 Task: Add reviewers to a pull request based on specific areas of expertise.
Action: Mouse moved to (140, 387)
Screenshot: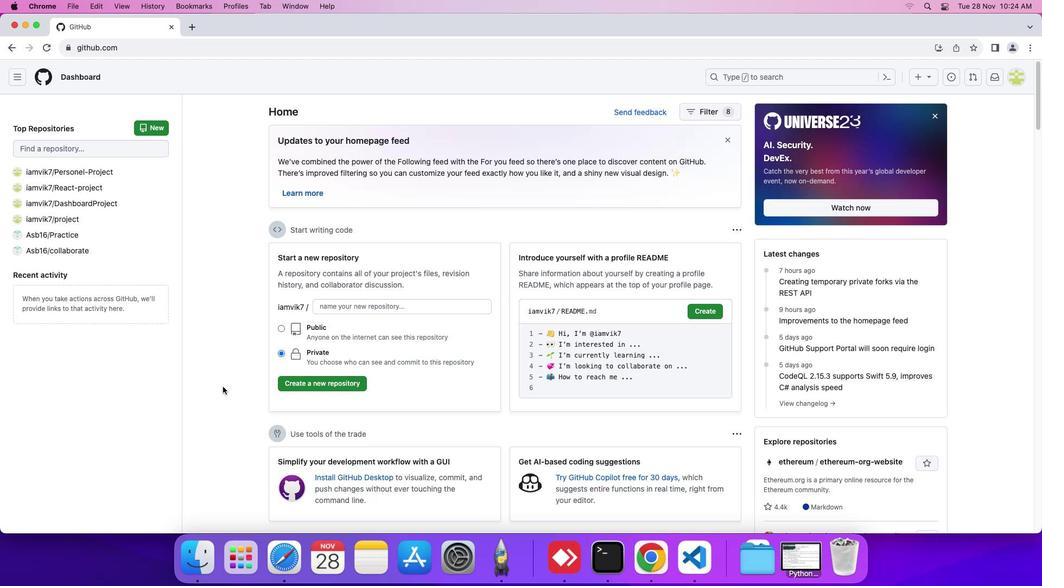 
Action: Mouse pressed left at (140, 387)
Screenshot: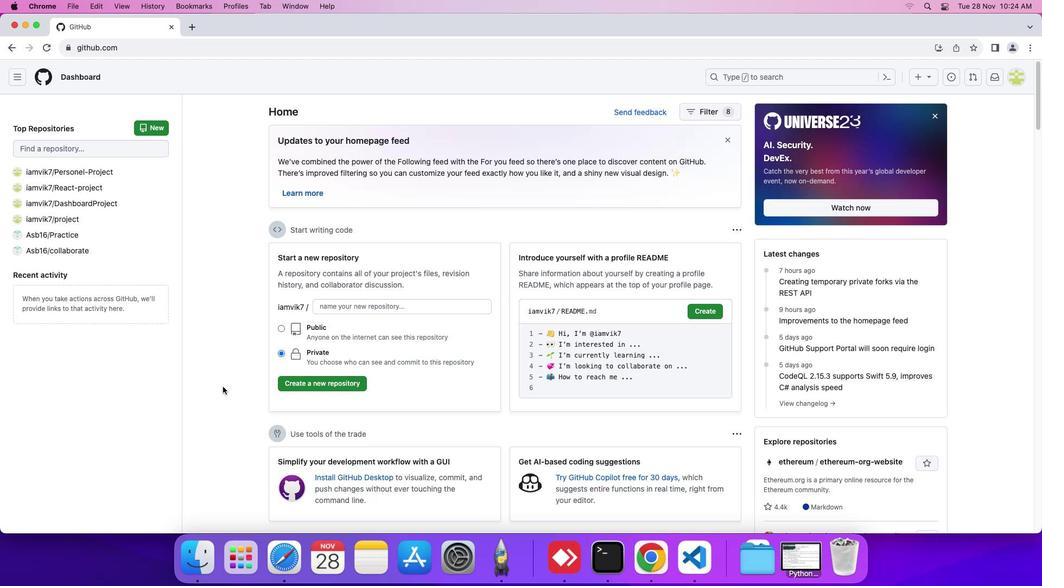
Action: Mouse moved to (58, 215)
Screenshot: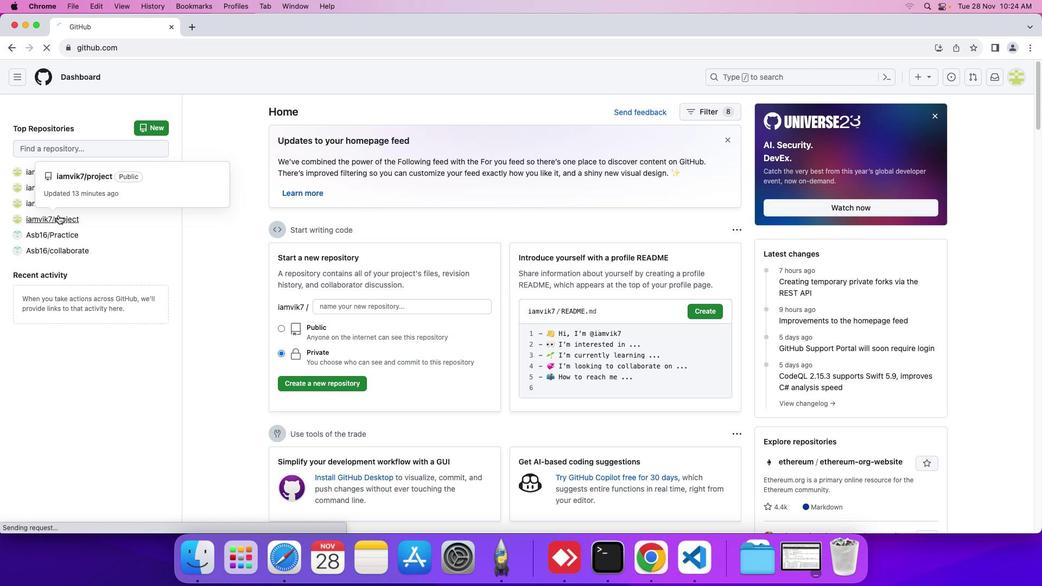 
Action: Mouse pressed left at (58, 215)
Screenshot: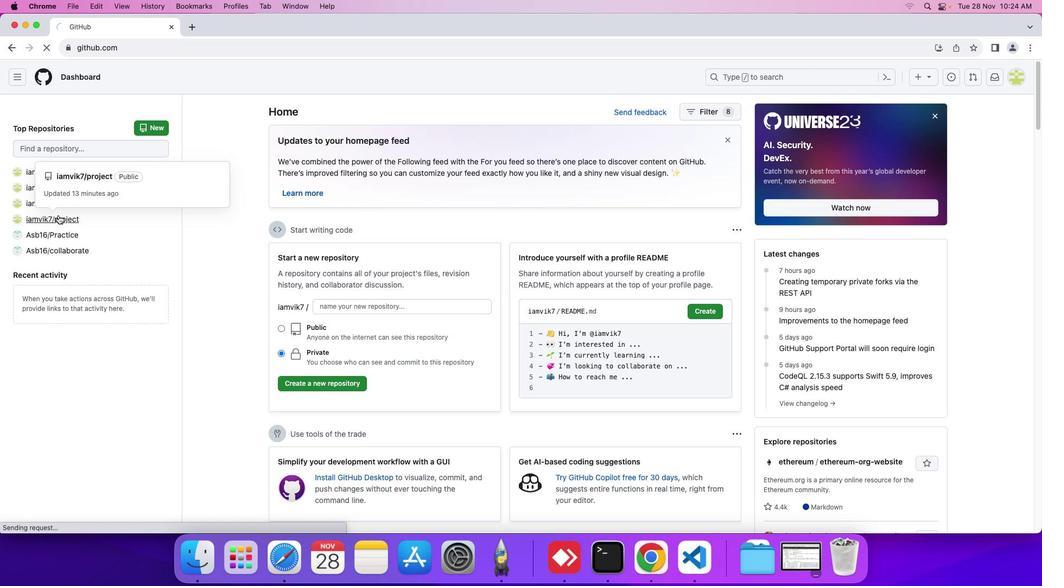 
Action: Mouse moved to (237, 172)
Screenshot: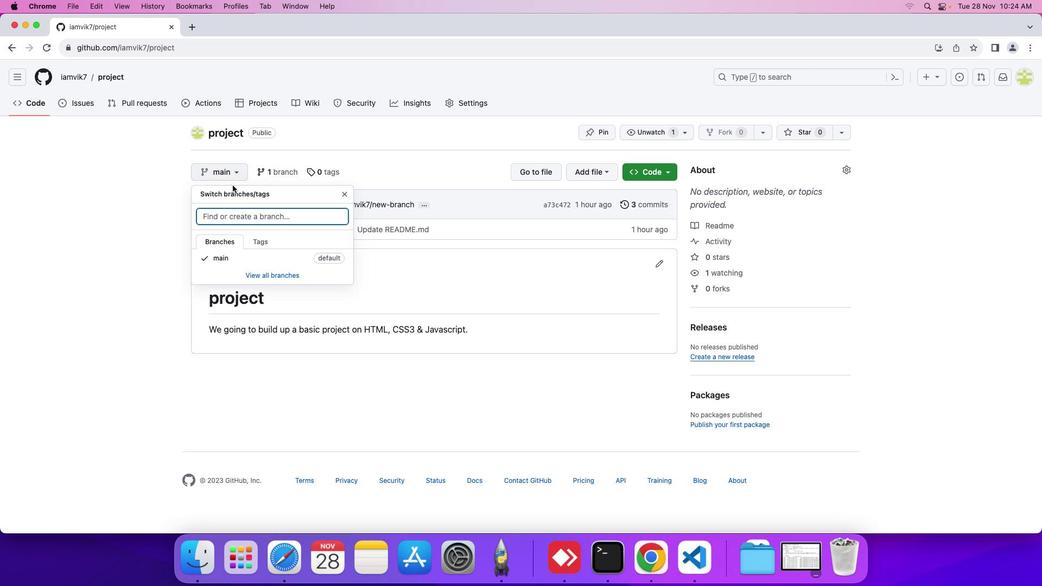 
Action: Mouse pressed left at (237, 172)
Screenshot: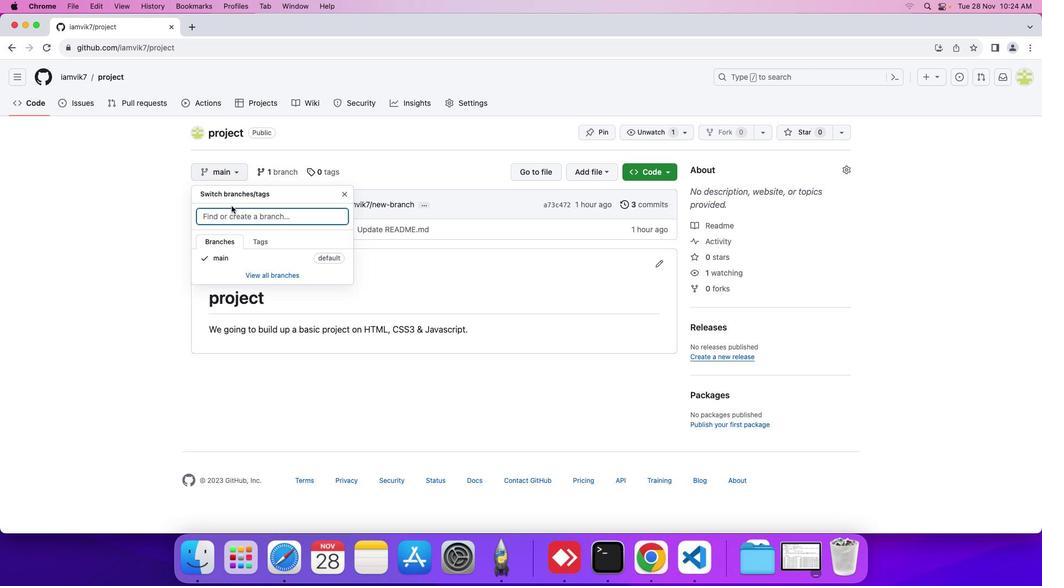 
Action: Mouse moved to (257, 218)
Screenshot: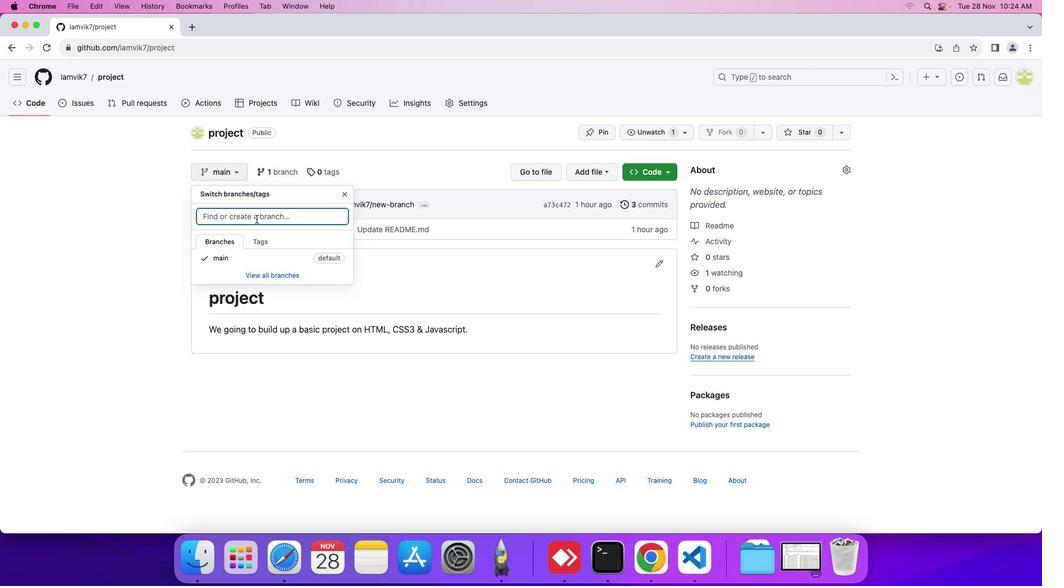 
Action: Mouse pressed left at (257, 218)
Screenshot: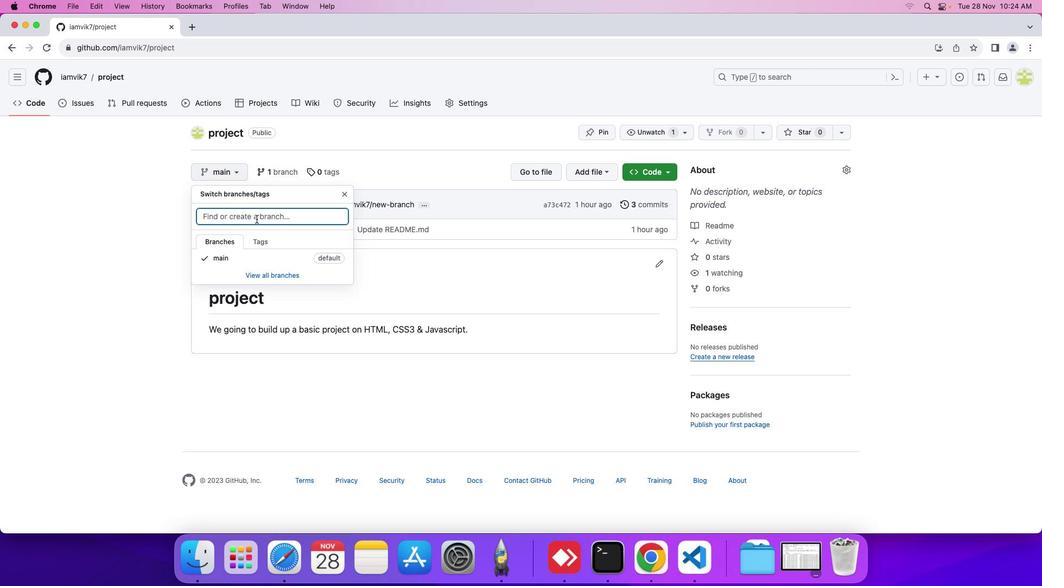 
Action: Mouse moved to (256, 218)
Screenshot: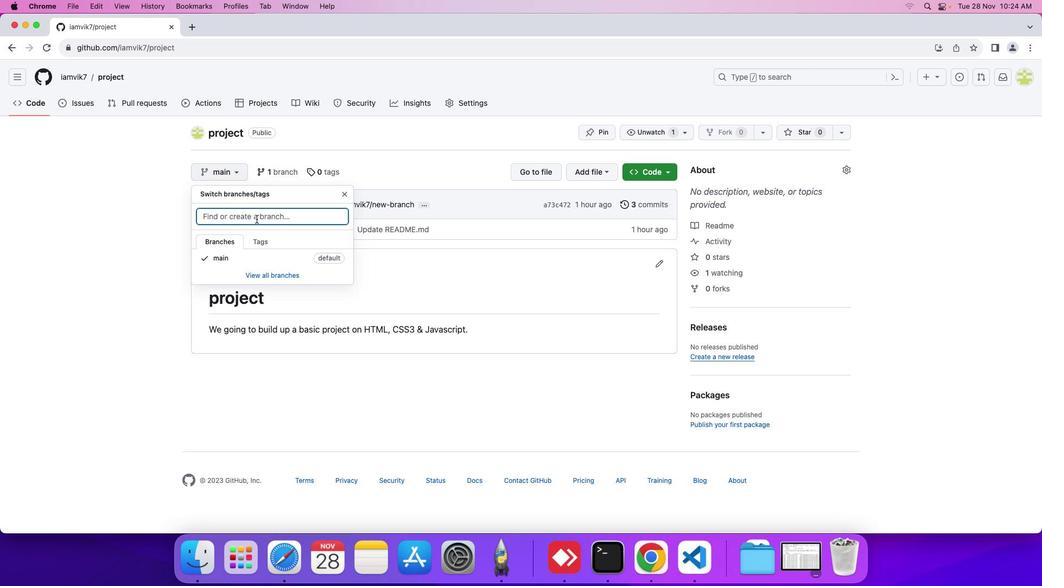 
Action: Key pressed 'n''e''w'Key.space'b''r''a''n''c''h'
Screenshot: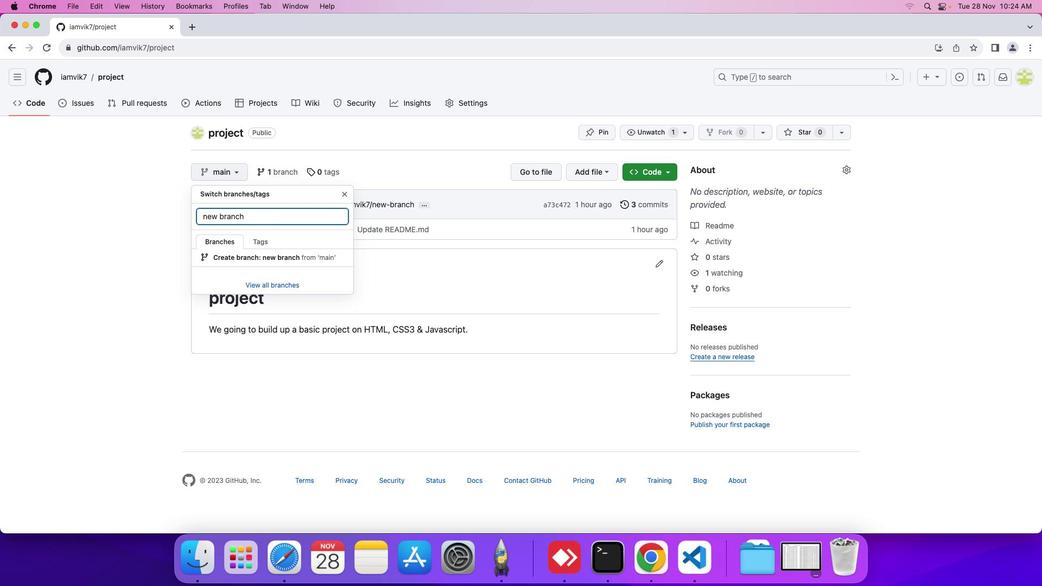 
Action: Mouse moved to (214, 254)
Screenshot: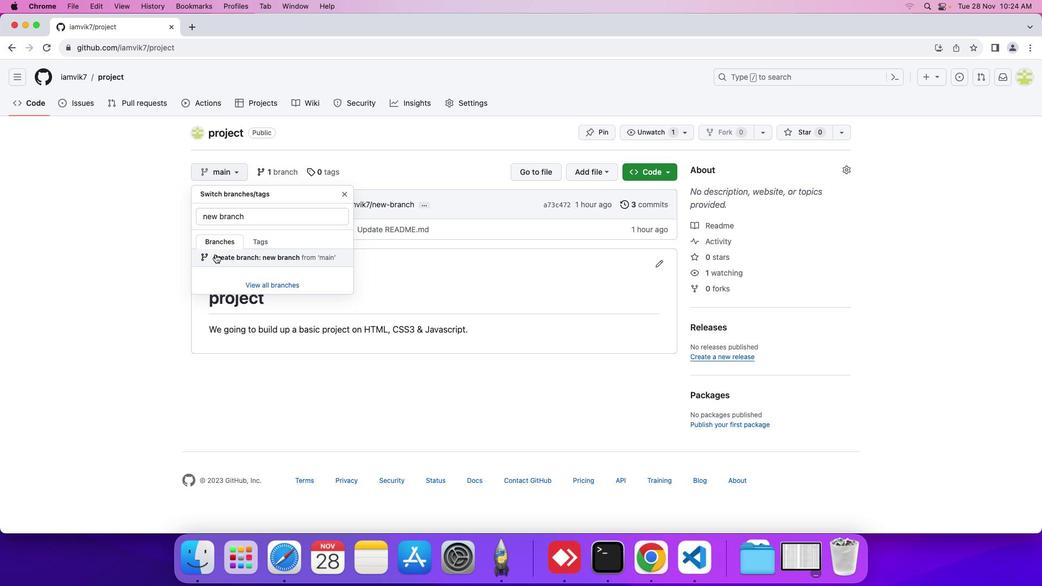 
Action: Mouse pressed left at (214, 254)
Screenshot: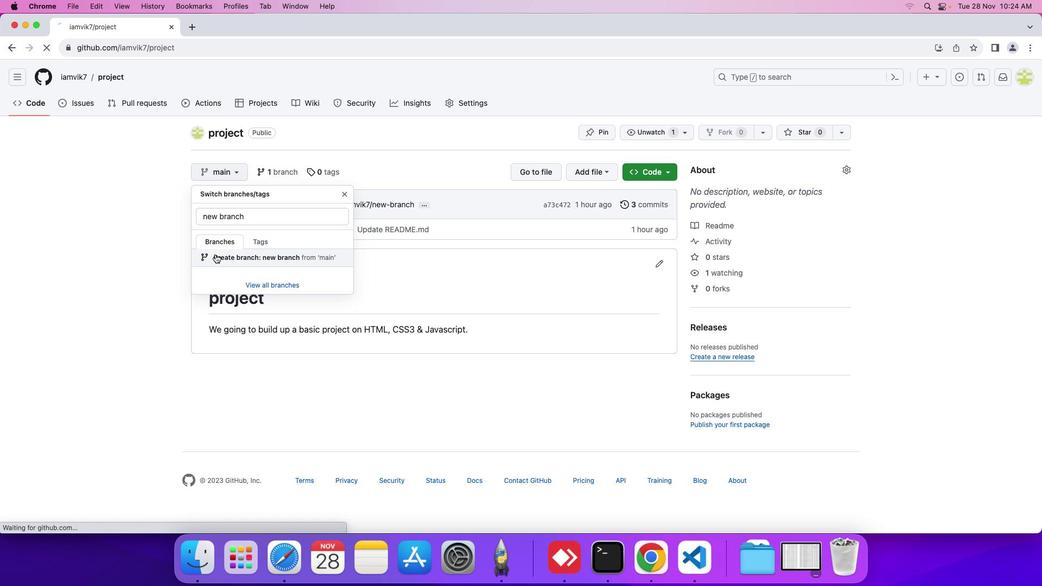 
Action: Mouse moved to (235, 299)
Screenshot: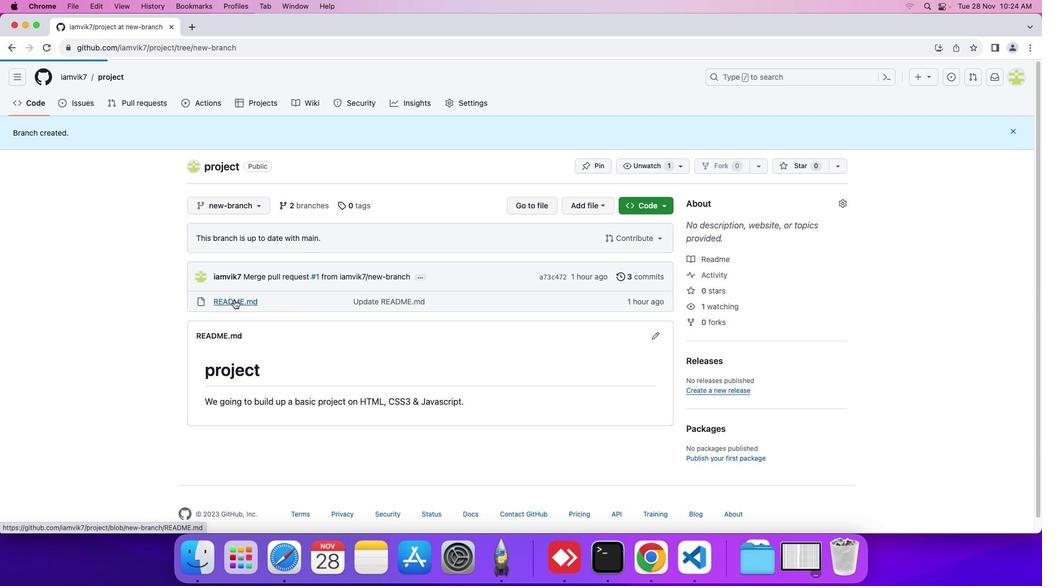 
Action: Mouse pressed left at (235, 299)
Screenshot: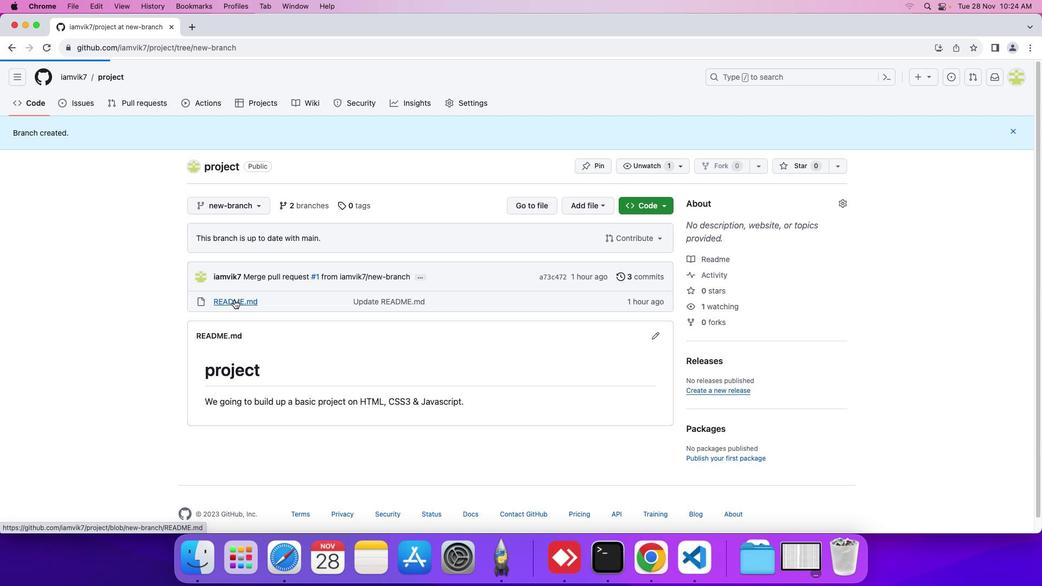 
Action: Mouse moved to (997, 199)
Screenshot: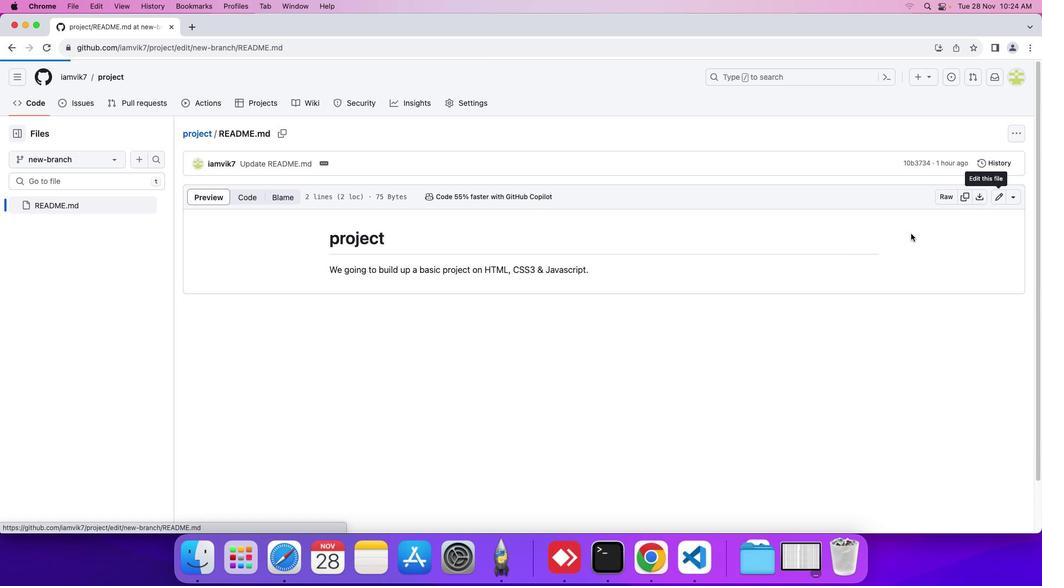 
Action: Mouse pressed left at (997, 199)
Screenshot: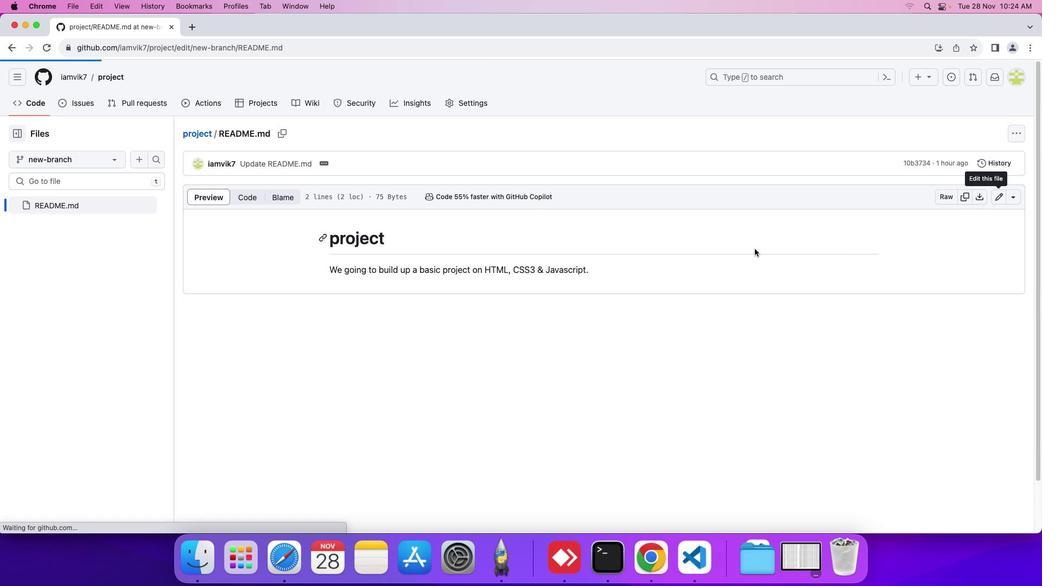 
Action: Mouse moved to (499, 193)
Screenshot: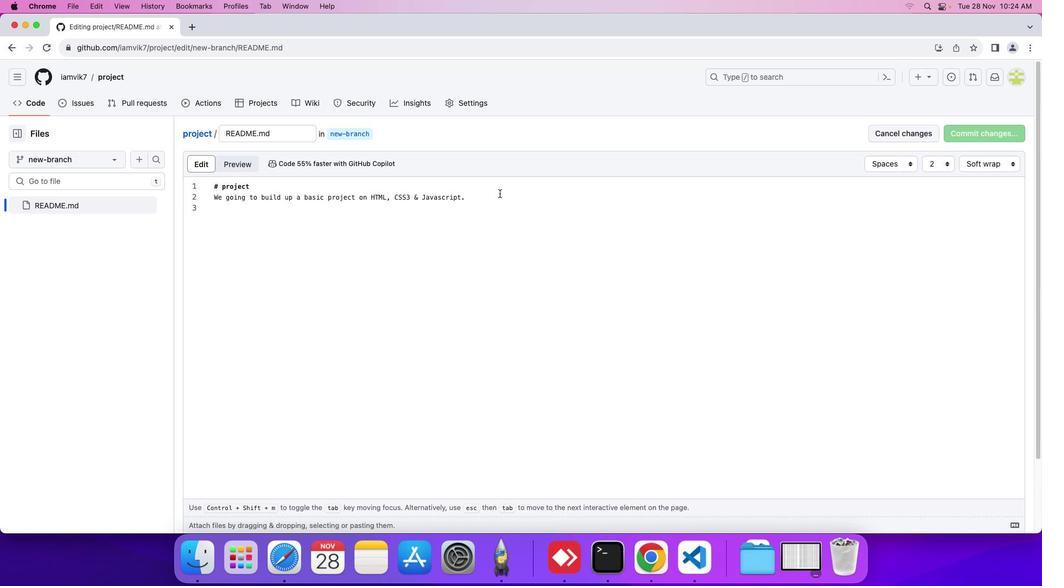 
Action: Mouse pressed left at (499, 193)
Screenshot: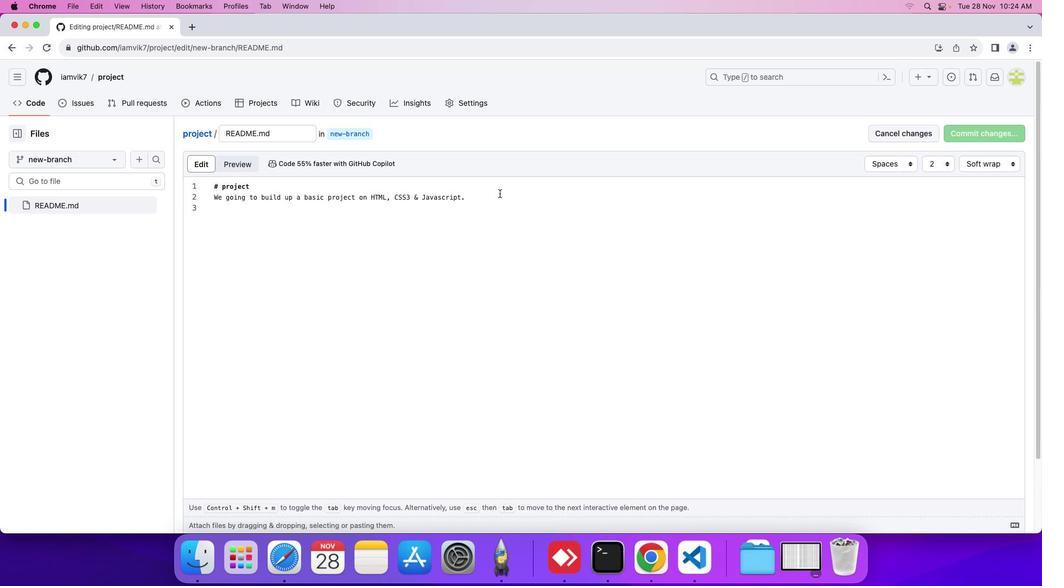 
Action: Key pressed Key.enterKey.enterKey.shift'R''e''v''i''e''w''e''r'Key.spaceKey.shift'S''h''i''v''a''n'Key.backspace'm'Key.spaceKey.shift'Y''a''d''a''c'Key.backspace'v''.'
Screenshot: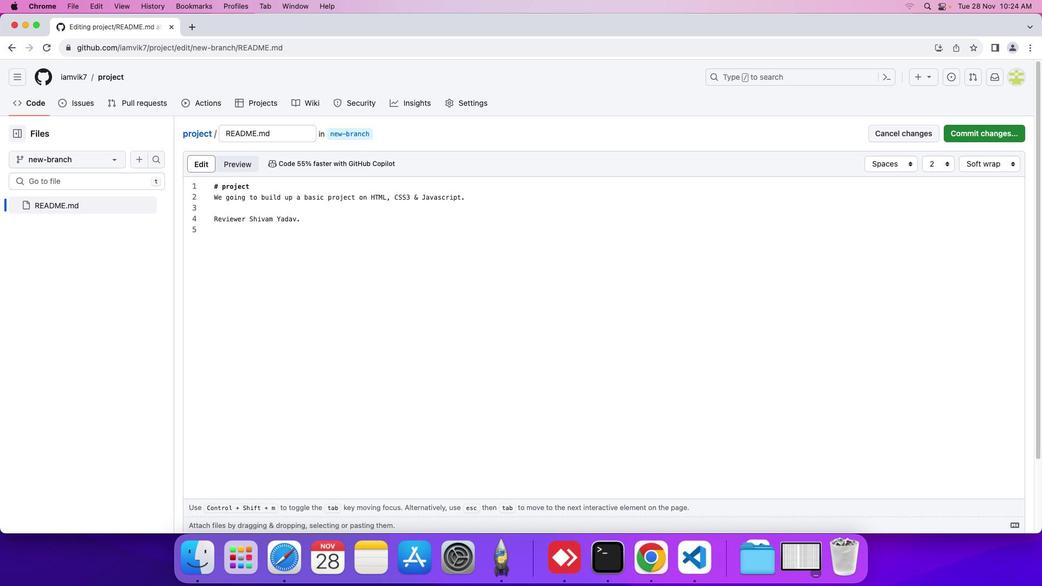 
Action: Mouse moved to (958, 129)
Screenshot: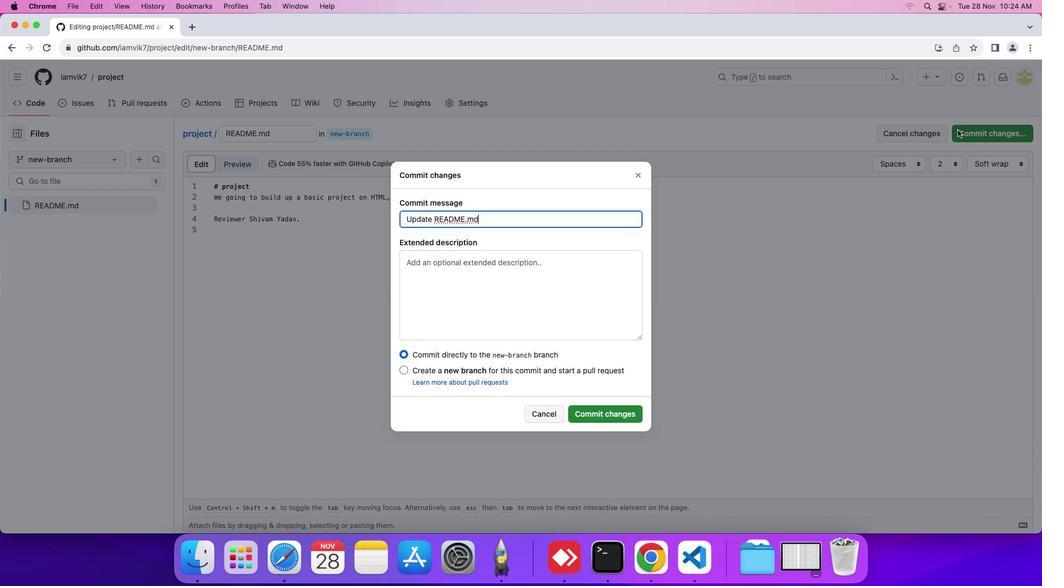 
Action: Mouse pressed left at (958, 129)
Screenshot: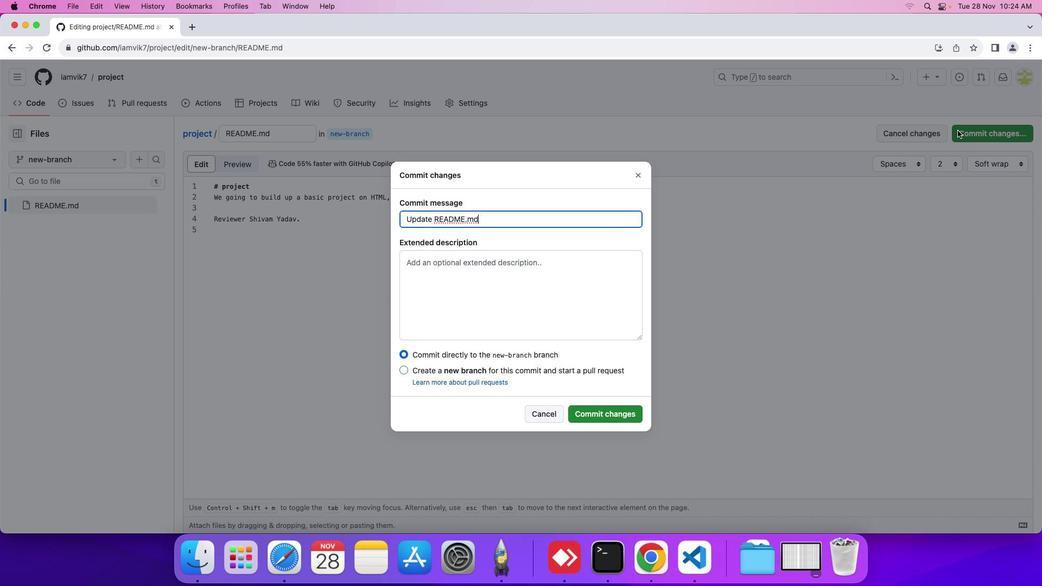 
Action: Mouse moved to (498, 273)
Screenshot: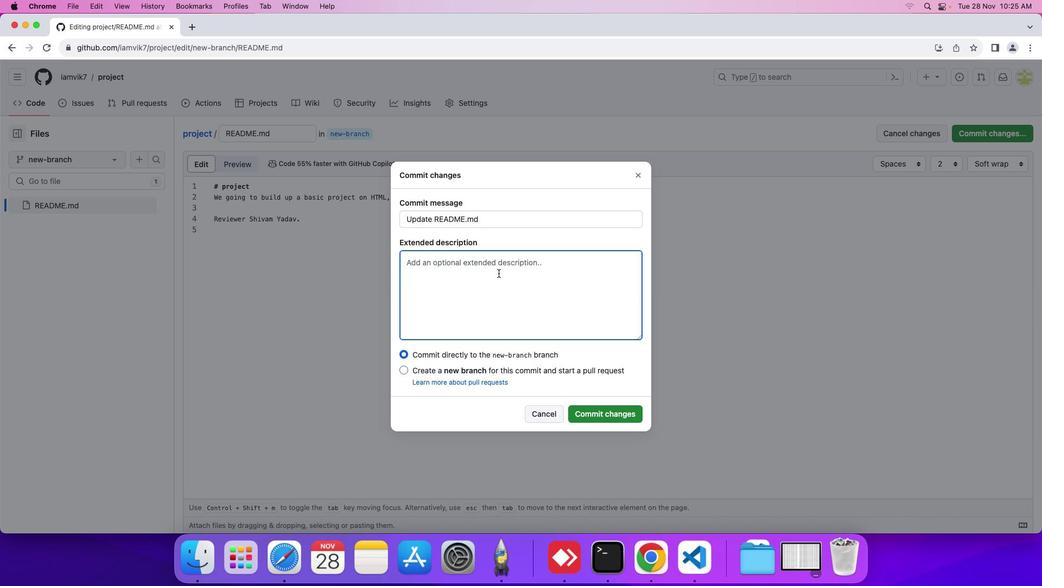 
Action: Mouse pressed left at (498, 273)
Screenshot: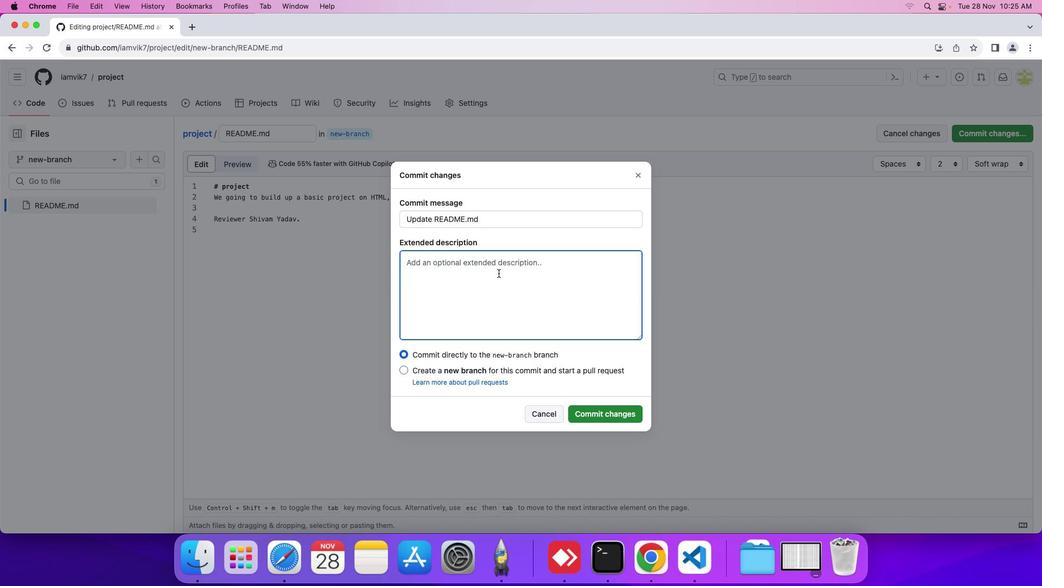 
Action: Key pressed Key.shift'A''d''d''i''n''g'Key.space'r''e''v''i''e''w''e''r'Key.space't''o'Key.space't''h''e'Key.space'r'Key.backspaceKey.shift'R''e''a''d''m''e'Key.space'f''i''l''e''.'
Screenshot: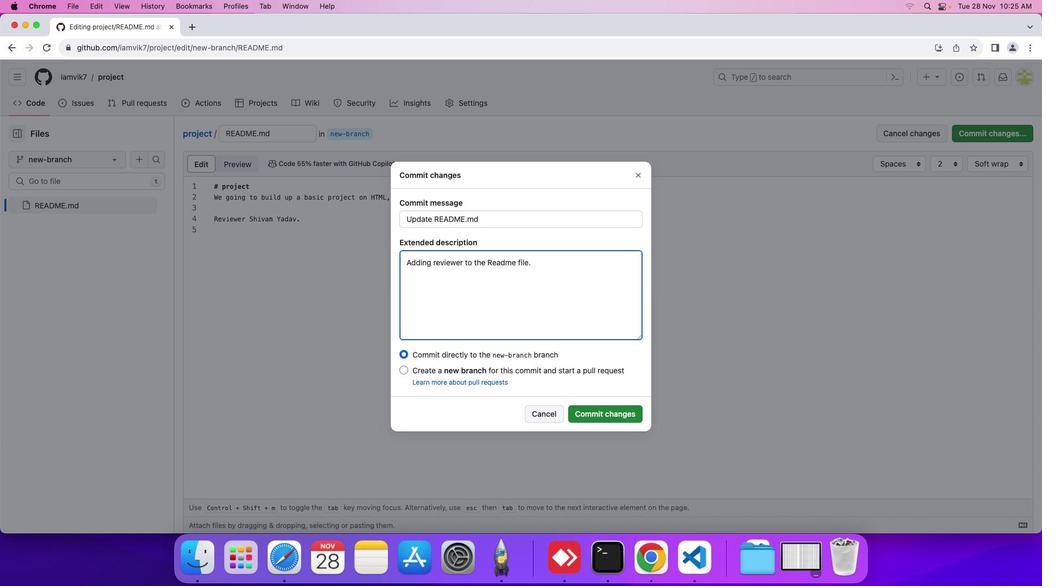 
Action: Mouse moved to (617, 416)
Screenshot: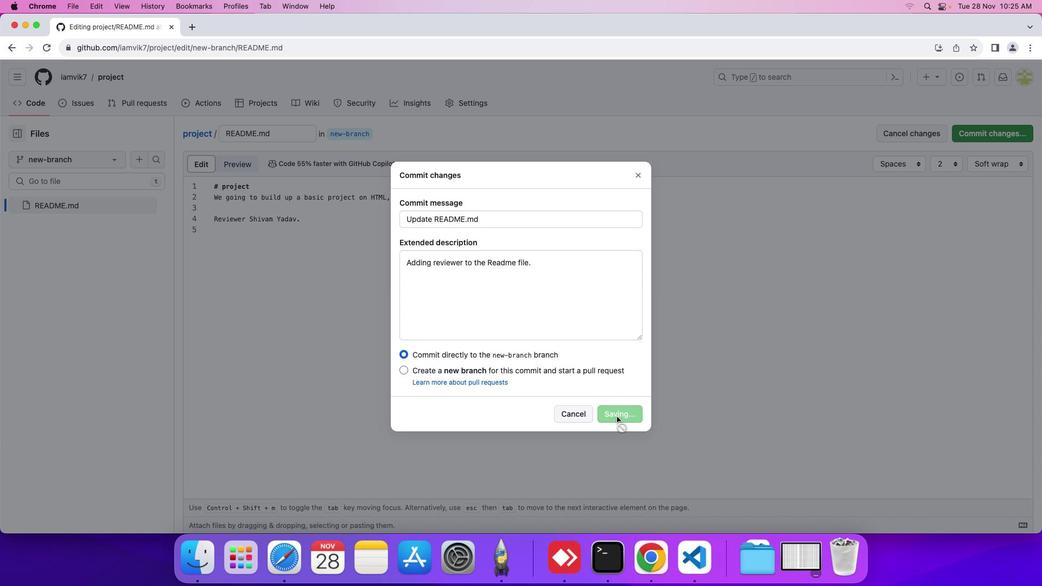 
Action: Mouse pressed left at (617, 416)
Screenshot: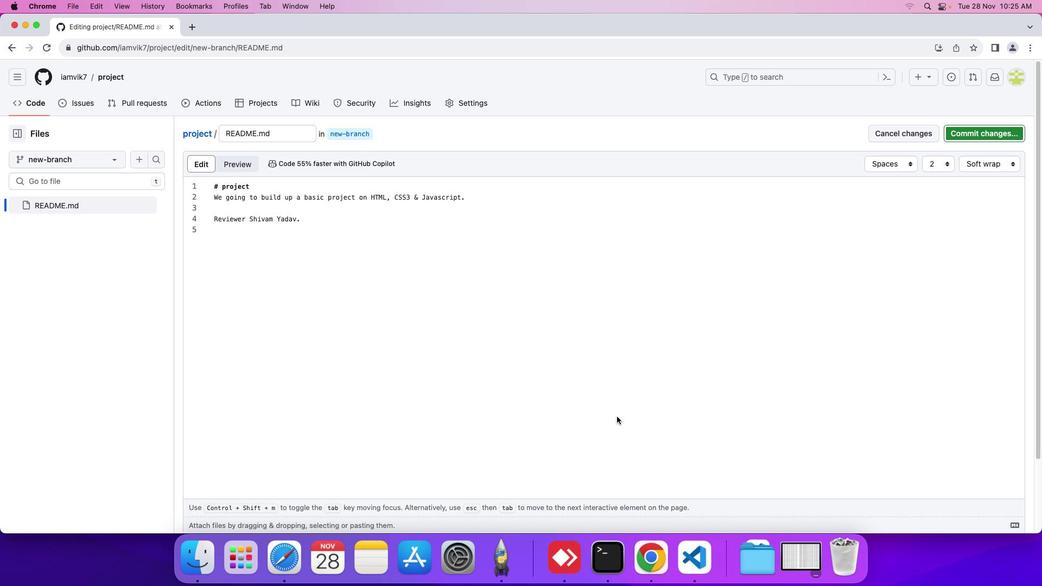 
Action: Mouse moved to (24, 105)
Screenshot: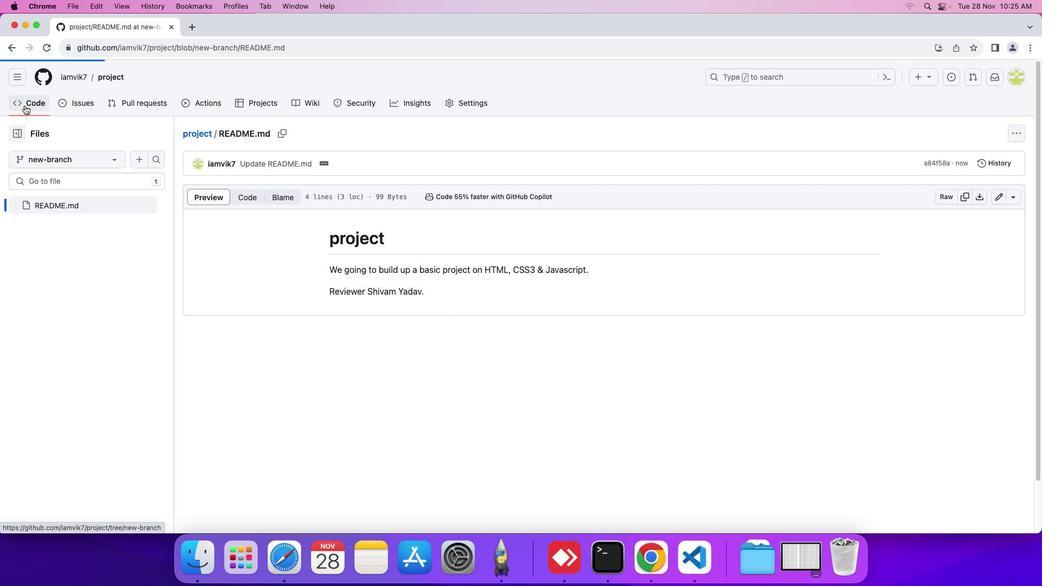 
Action: Mouse pressed left at (24, 105)
Screenshot: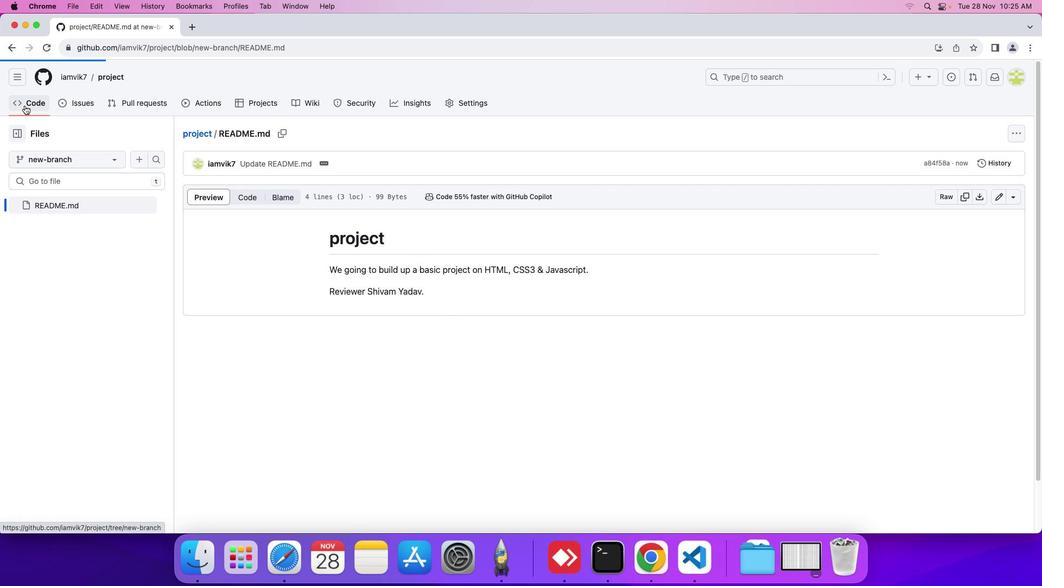 
Action: Mouse moved to (296, 200)
Screenshot: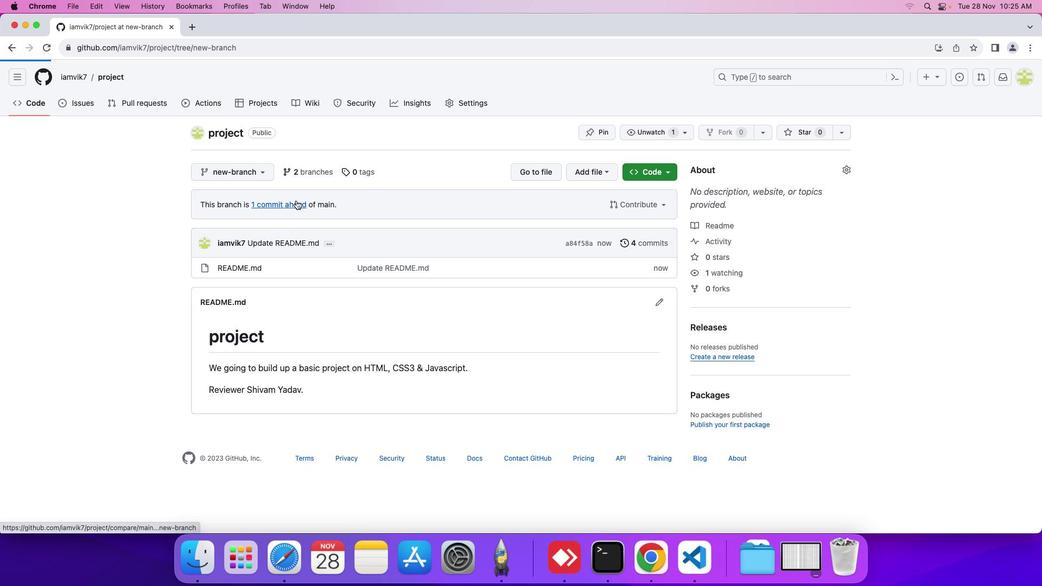 
Action: Mouse pressed left at (296, 200)
Screenshot: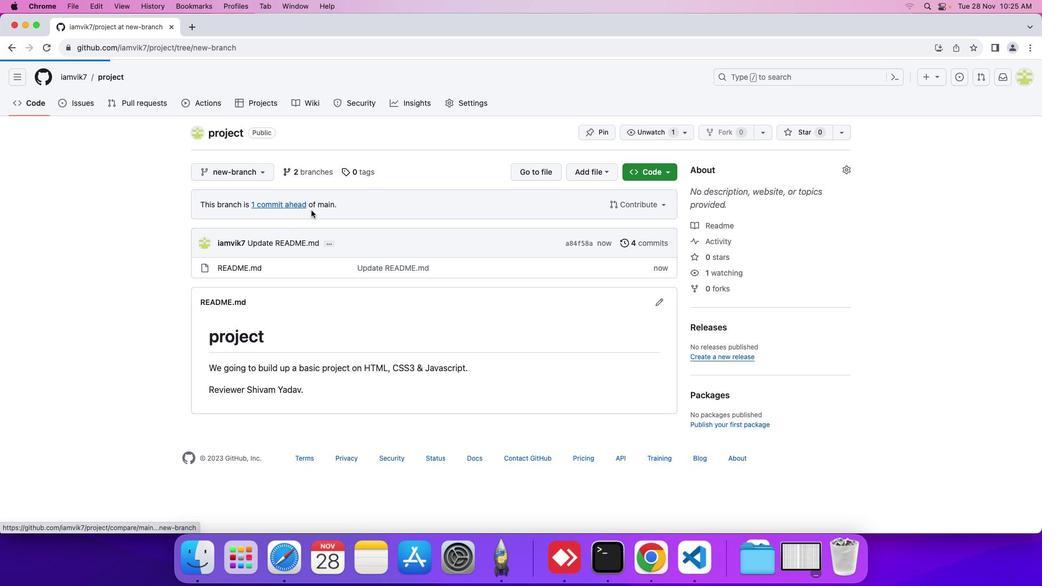 
Action: Mouse moved to (767, 224)
Screenshot: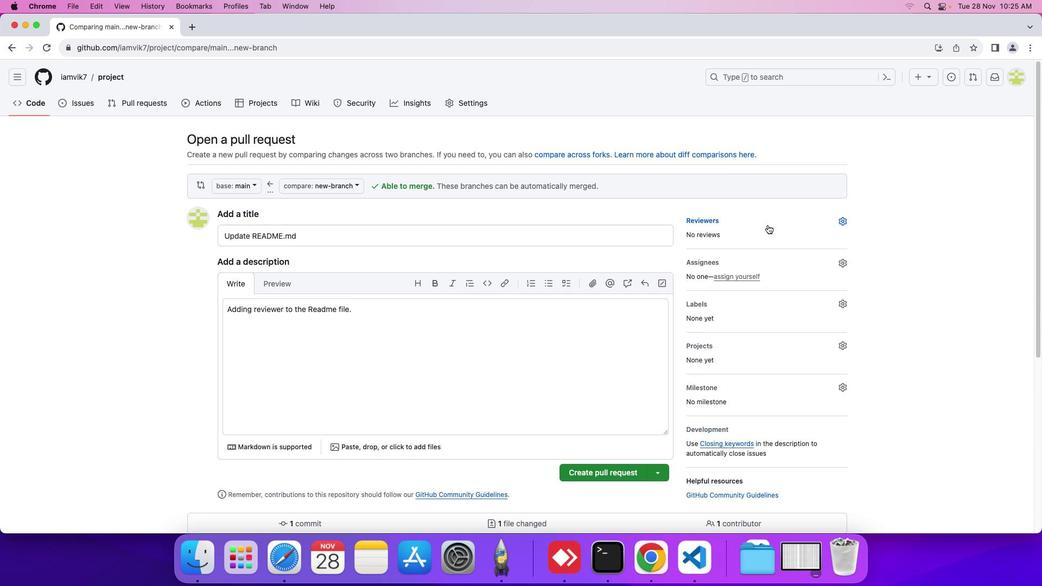 
Action: Mouse pressed left at (767, 224)
Screenshot: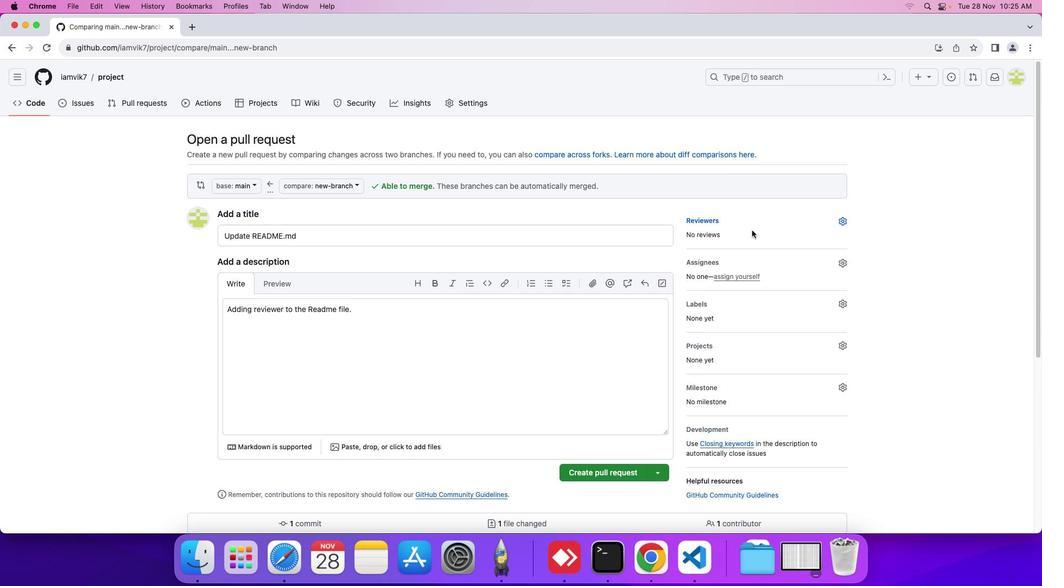 
Action: Mouse moved to (840, 223)
Screenshot: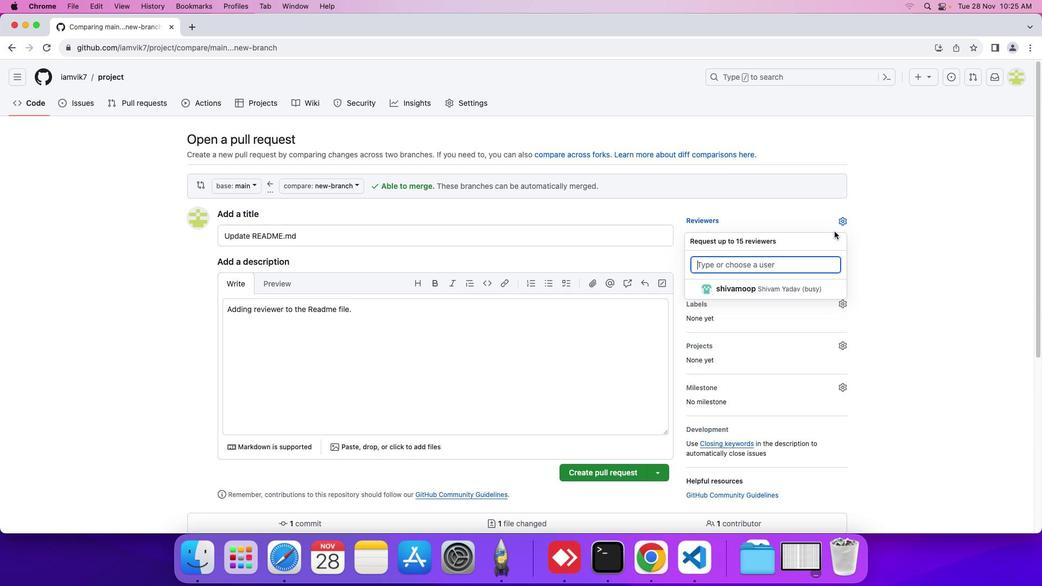 
Action: Mouse pressed left at (840, 223)
Screenshot: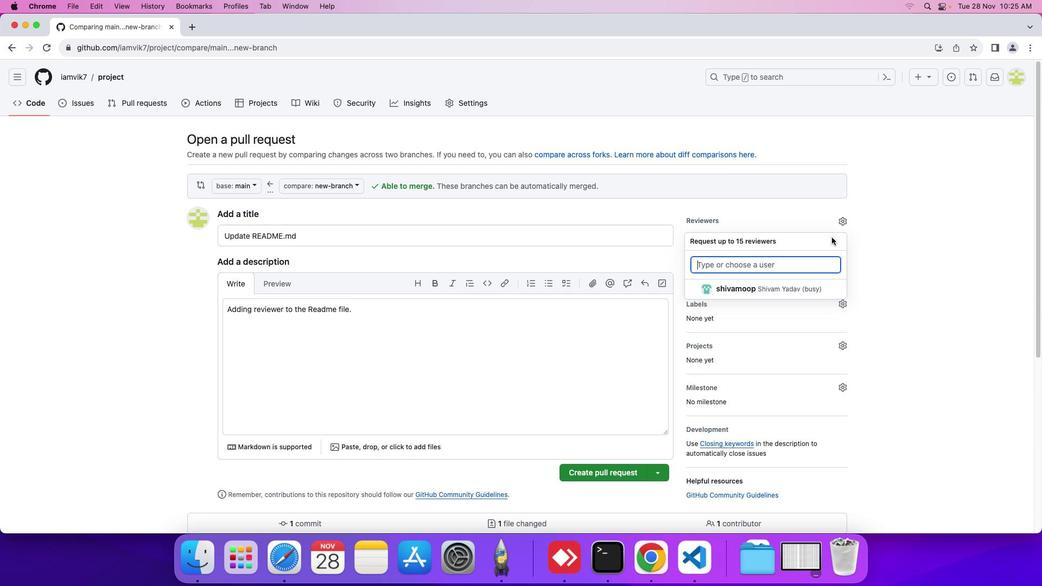 
Action: Mouse moved to (794, 286)
Screenshot: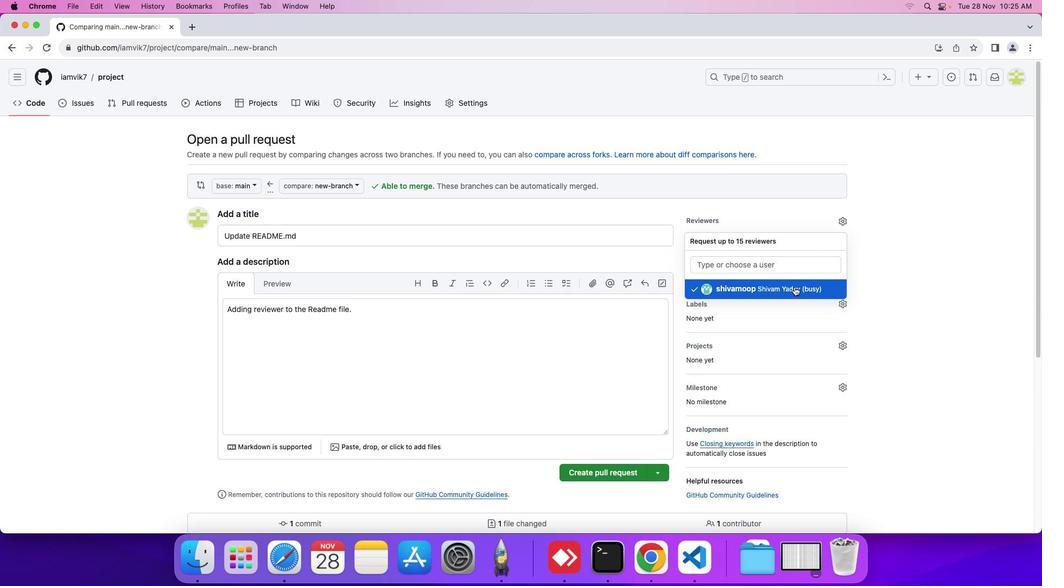 
Action: Mouse pressed left at (794, 286)
Screenshot: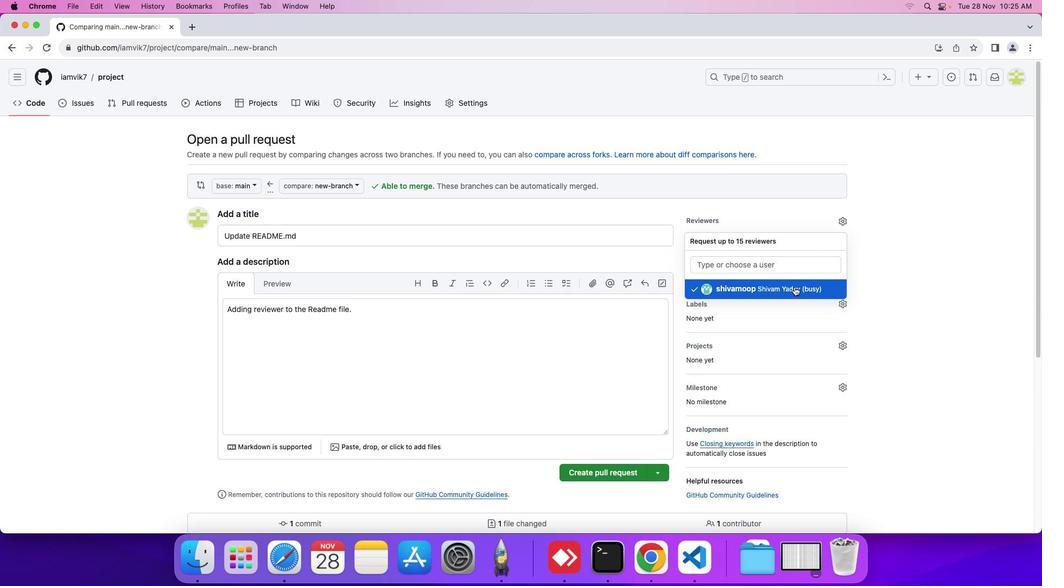 
Action: Mouse moved to (645, 371)
Screenshot: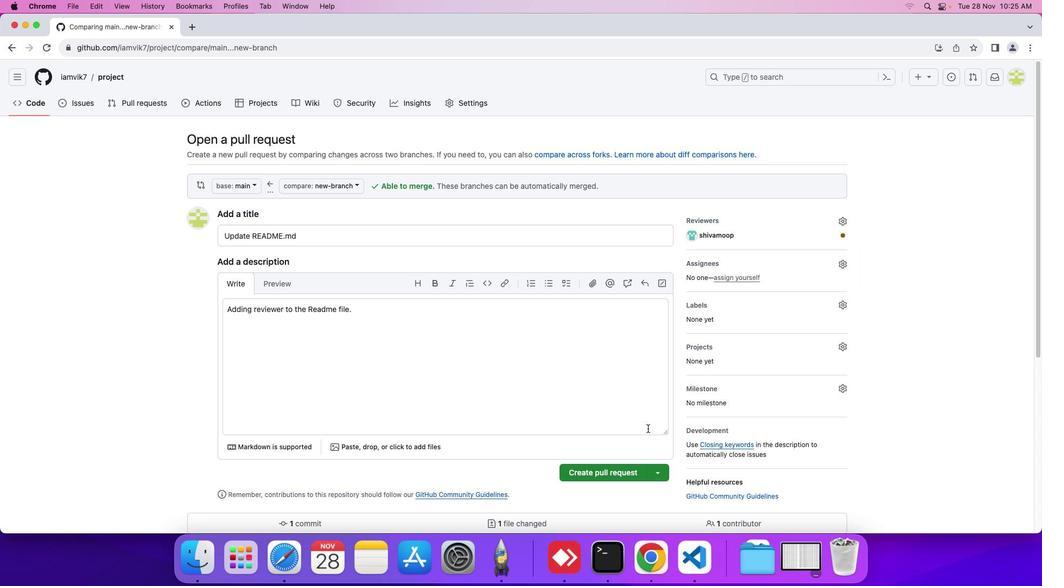 
Action: Mouse pressed left at (645, 371)
Screenshot: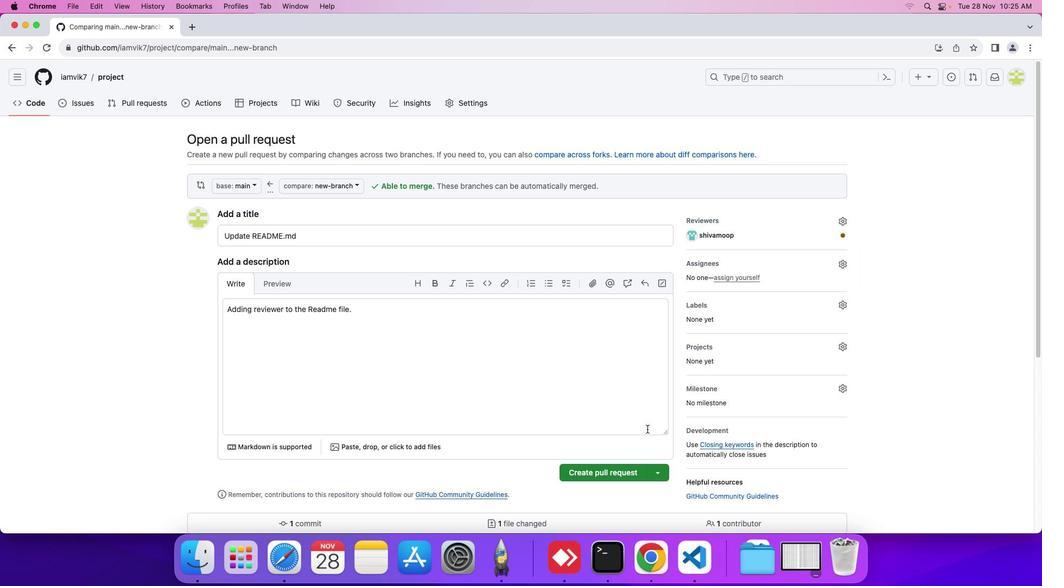 
Action: Mouse moved to (610, 479)
Screenshot: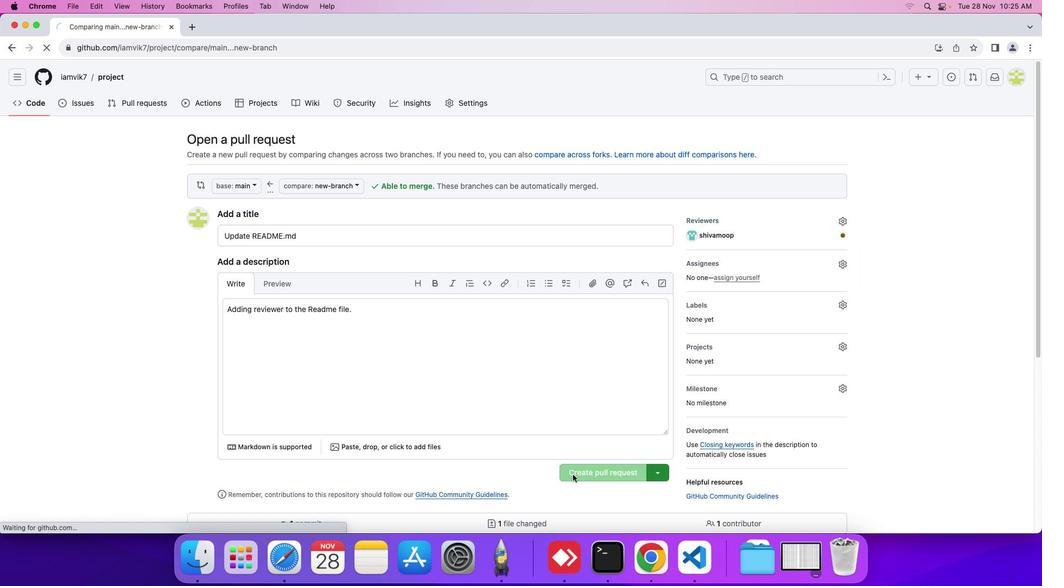 
Action: Mouse pressed left at (610, 479)
Screenshot: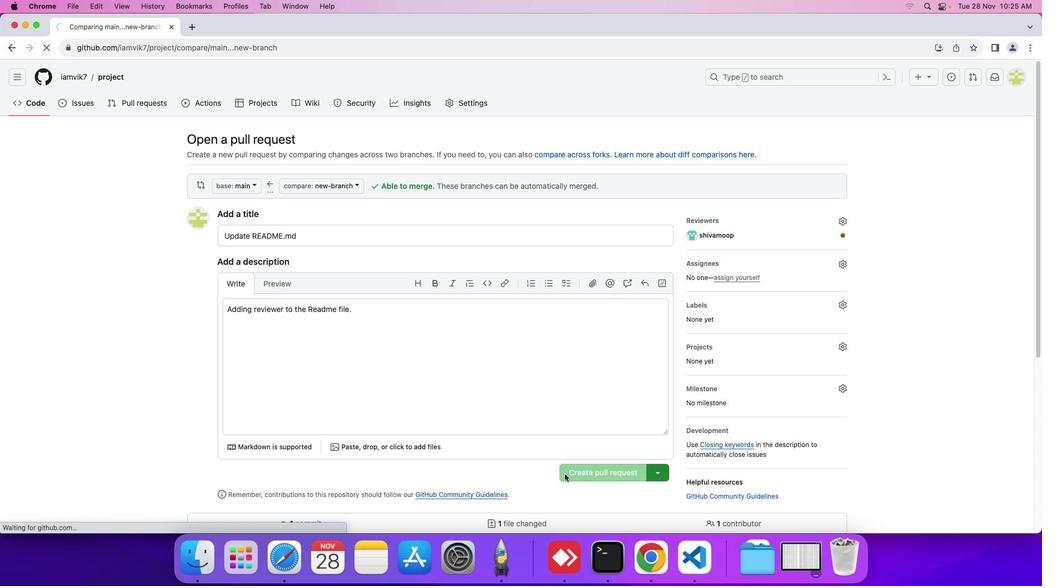 
Action: Mouse moved to (432, 344)
Screenshot: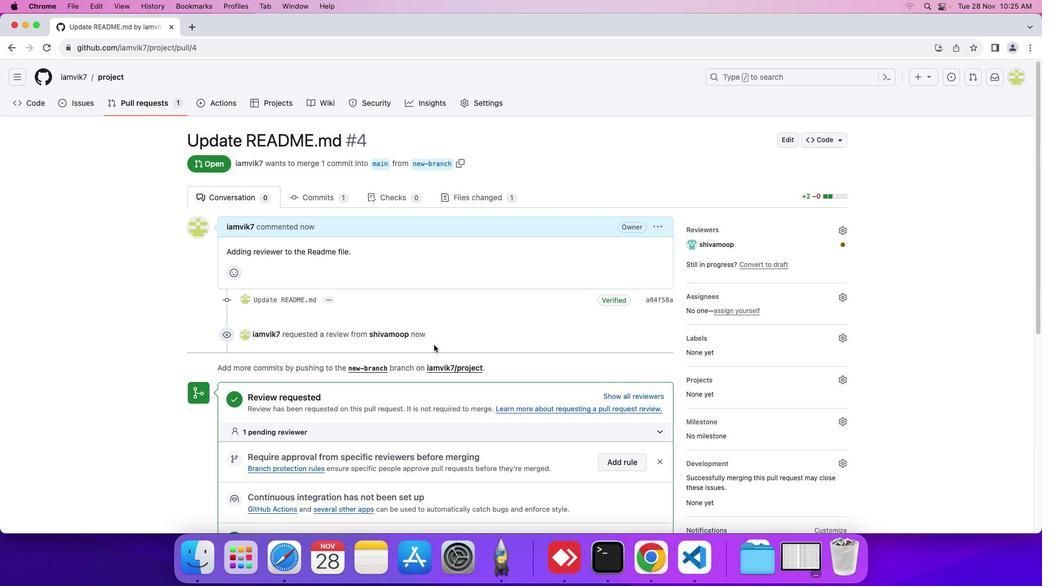 
